 Task: Add Comment CM0009 to Card Card0009 in Board Board0003 in Development in Trello
Action: Mouse moved to (630, 84)
Screenshot: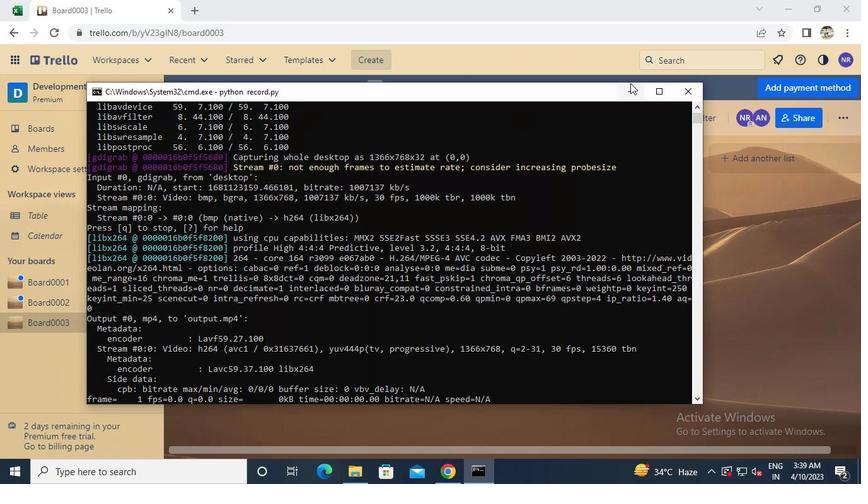 
Action: Mouse pressed left at (630, 84)
Screenshot: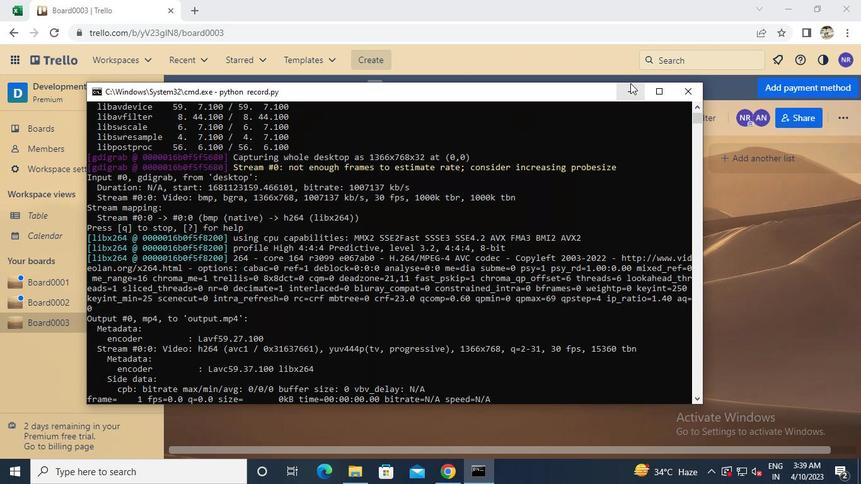 
Action: Mouse moved to (242, 199)
Screenshot: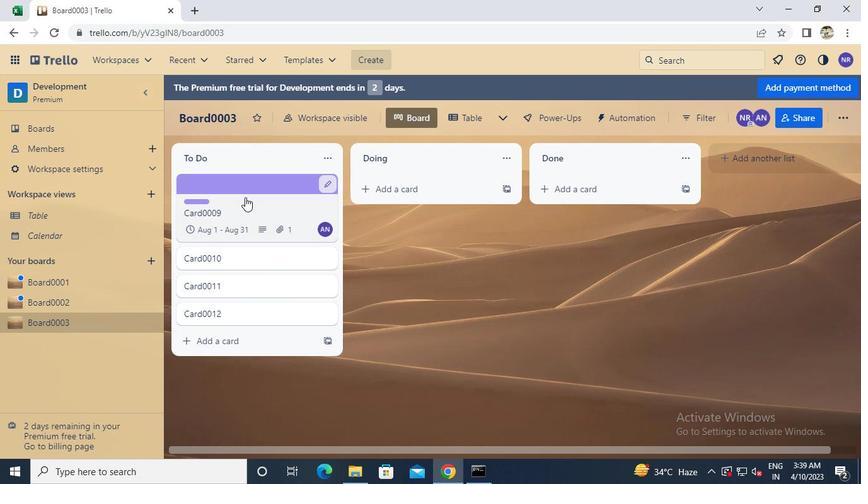 
Action: Mouse pressed left at (242, 199)
Screenshot: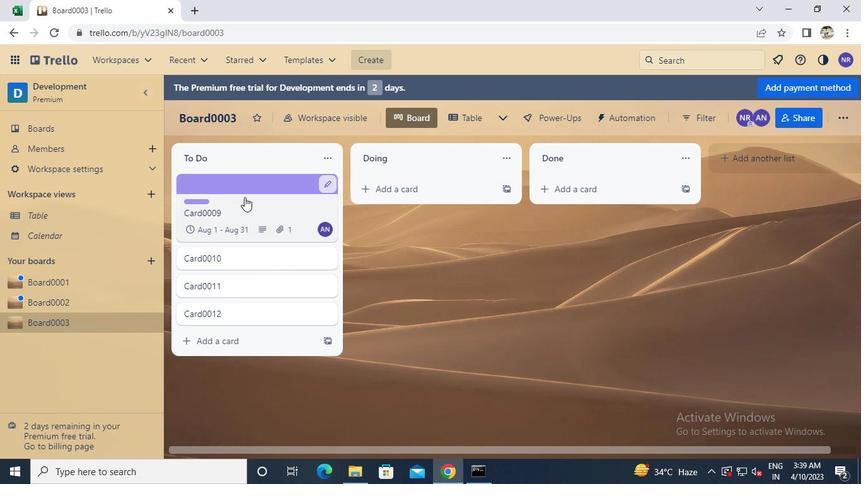
Action: Mouse moved to (237, 289)
Screenshot: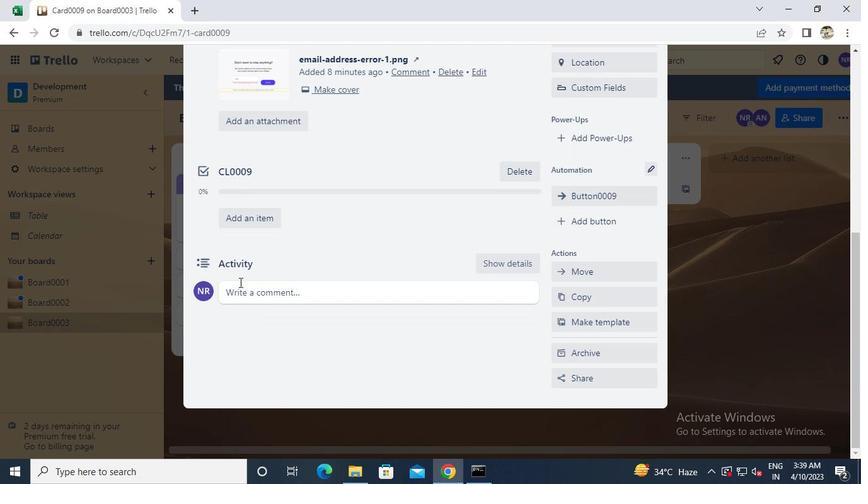 
Action: Mouse pressed left at (237, 289)
Screenshot: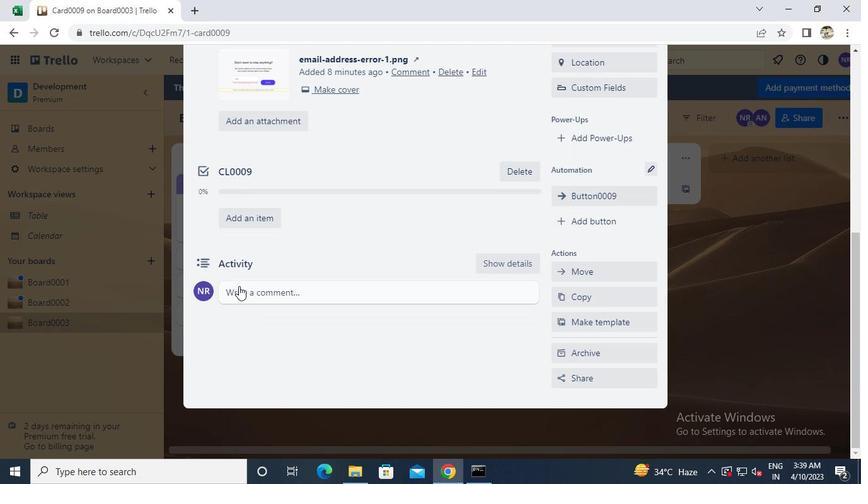 
Action: Keyboard Key.caps_lock
Screenshot: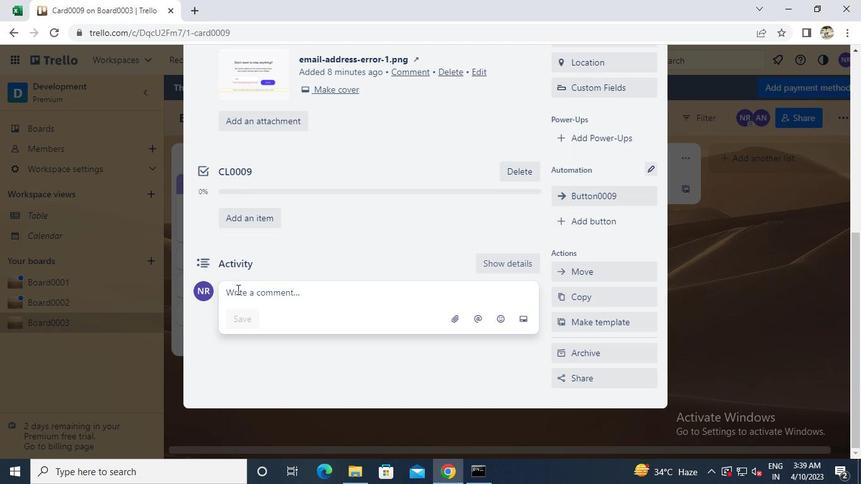 
Action: Keyboard c
Screenshot: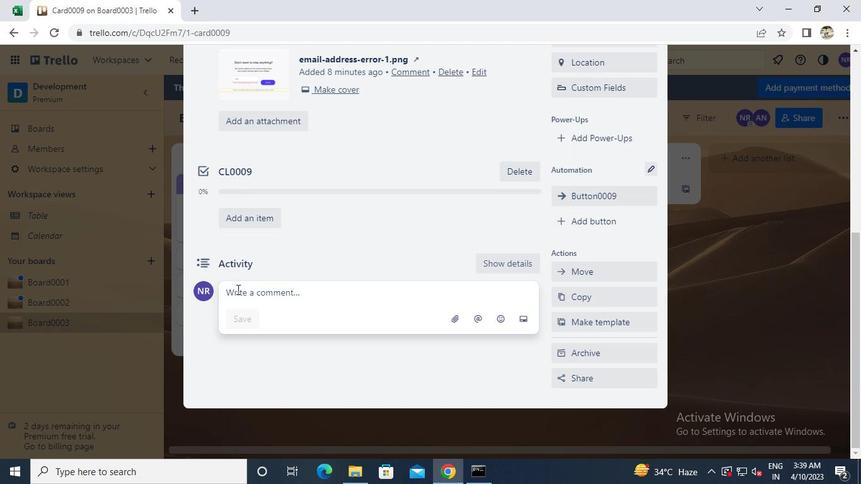 
Action: Keyboard m
Screenshot: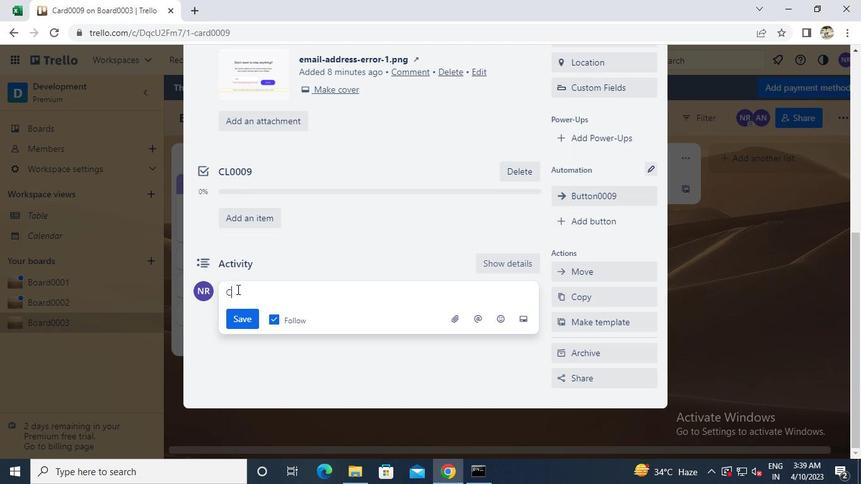 
Action: Keyboard 0
Screenshot: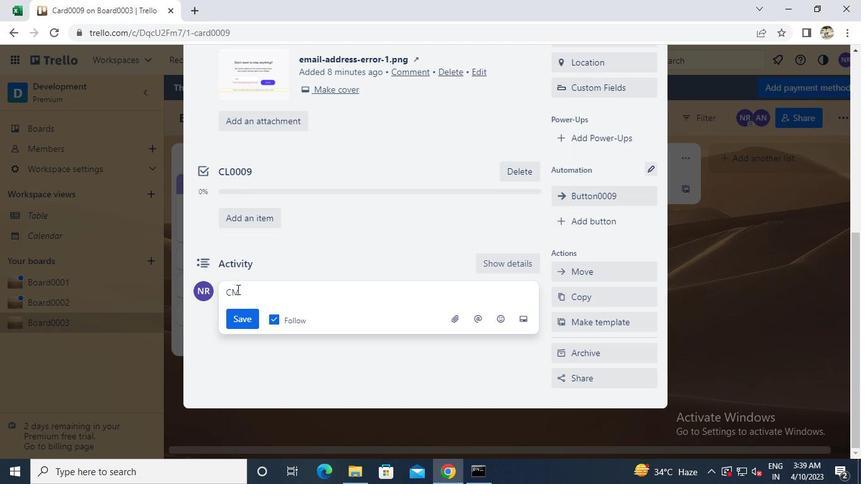 
Action: Keyboard 0
Screenshot: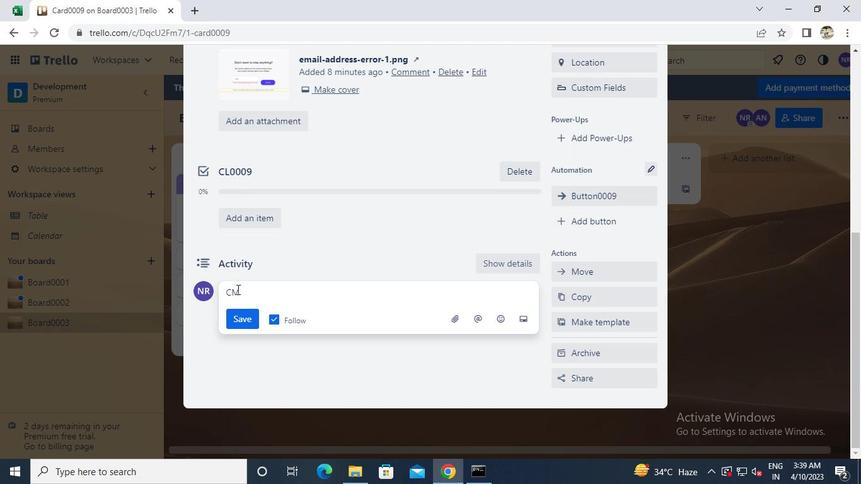 
Action: Keyboard 0
Screenshot: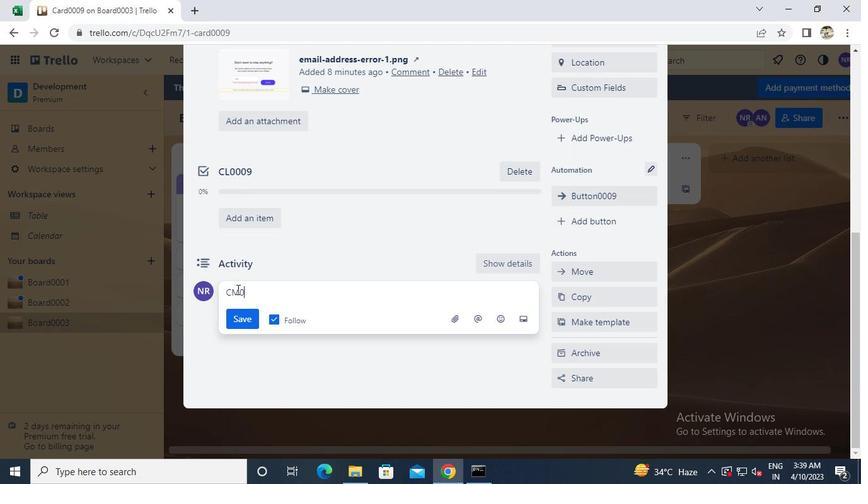 
Action: Keyboard 9
Screenshot: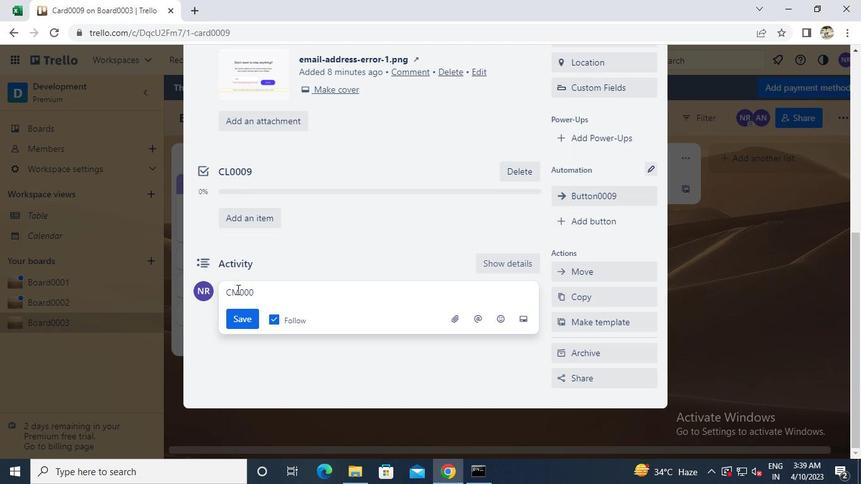 
Action: Mouse moved to (235, 314)
Screenshot: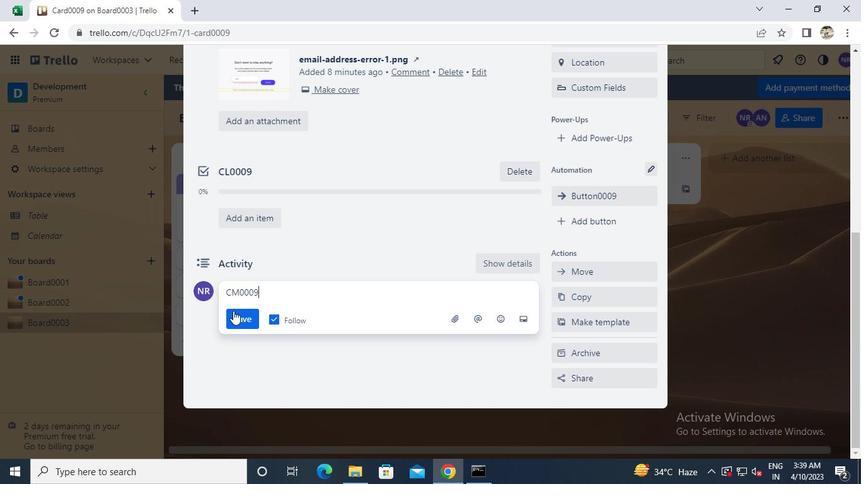 
Action: Mouse pressed left at (235, 314)
Screenshot: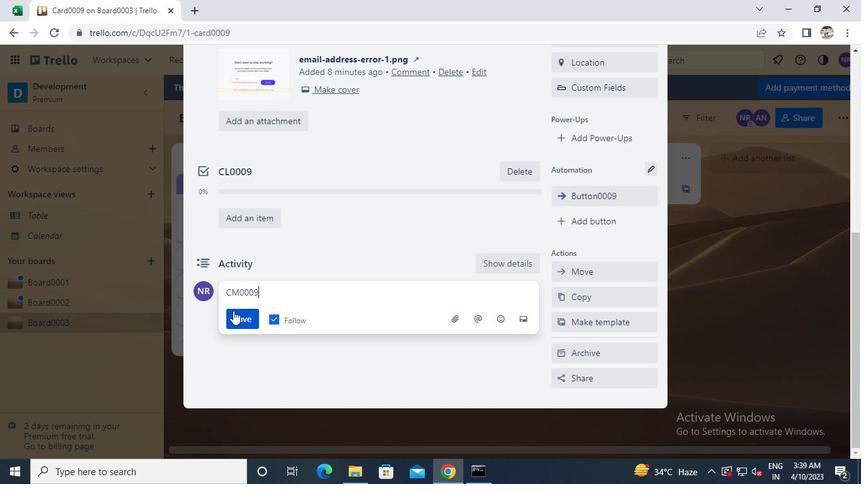 
Action: Mouse moved to (468, 476)
Screenshot: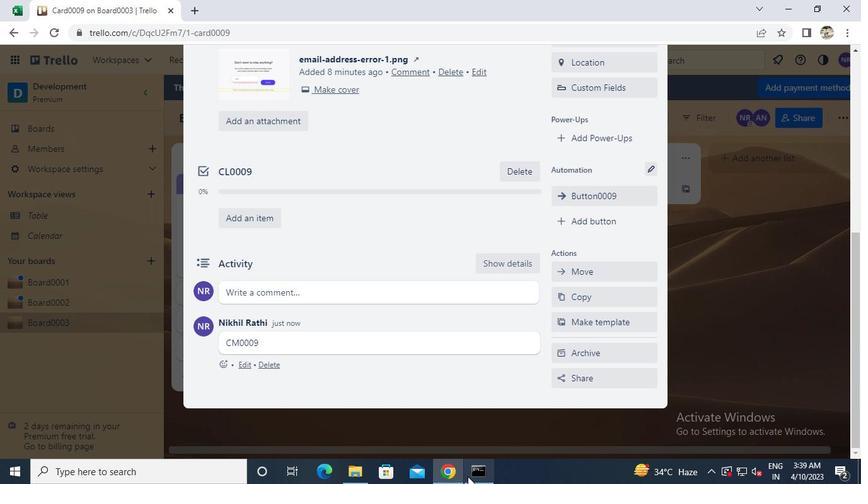 
Action: Mouse pressed left at (468, 476)
Screenshot: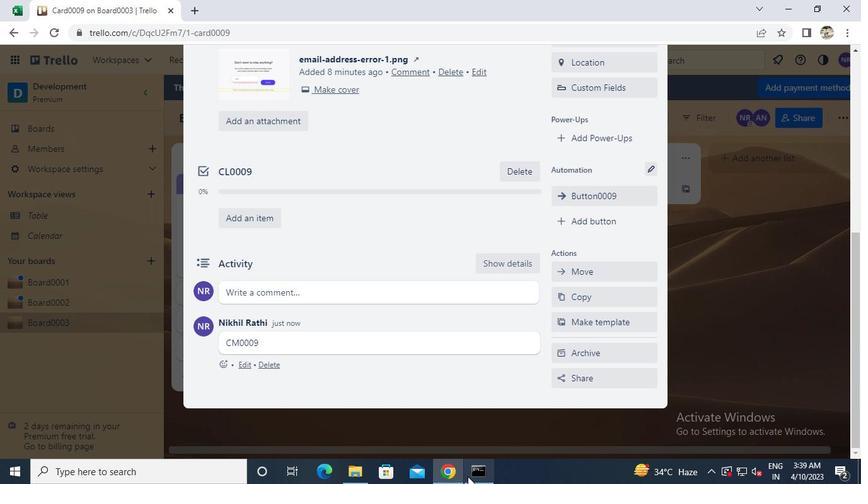 
Action: Mouse moved to (679, 92)
Screenshot: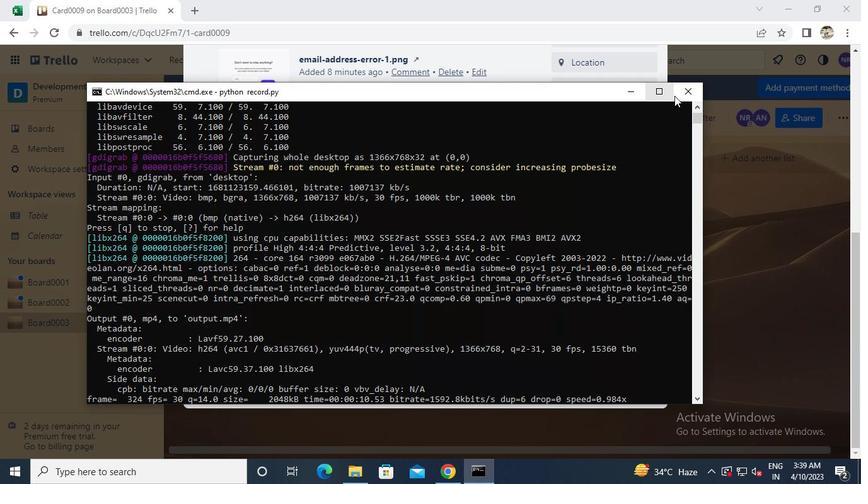 
Action: Mouse pressed left at (679, 92)
Screenshot: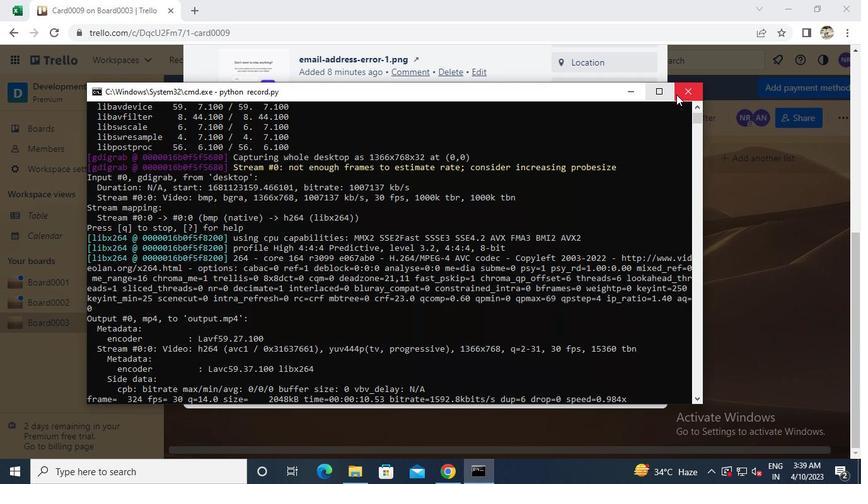 
Action: Mouse moved to (679, 92)
Screenshot: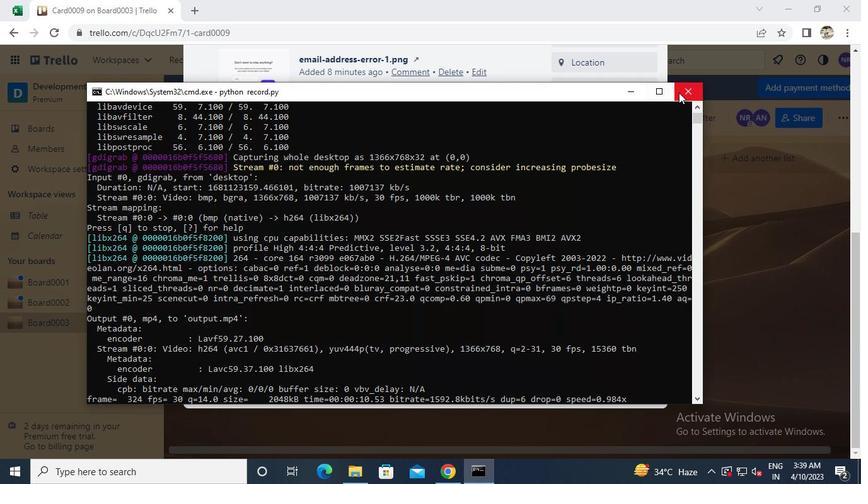 
